 Task: Add the task  Changes made by one user not being visible to another user to the section Feature Fiesta in the project ZestTech and add a Due Date to the respective task as 2024/02/21.
Action: Mouse moved to (68, 460)
Screenshot: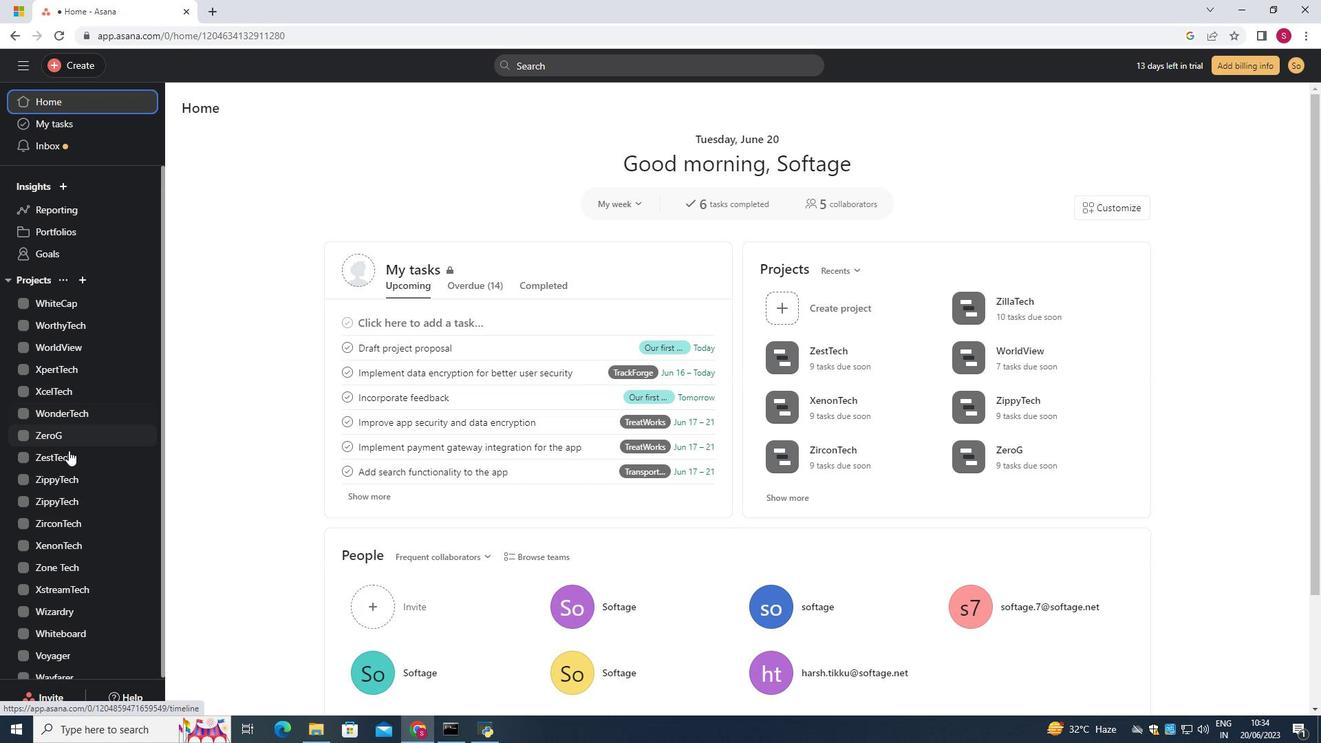
Action: Mouse pressed left at (68, 460)
Screenshot: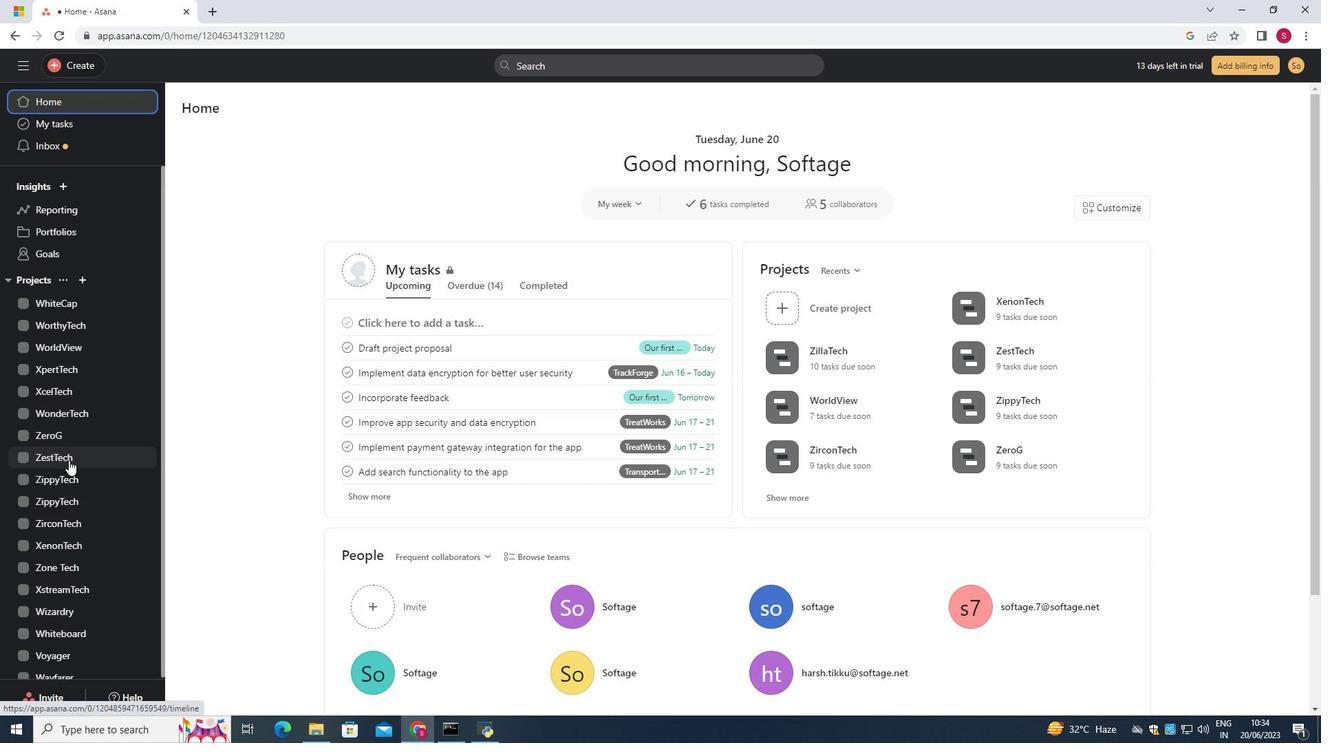 
Action: Mouse moved to (523, 301)
Screenshot: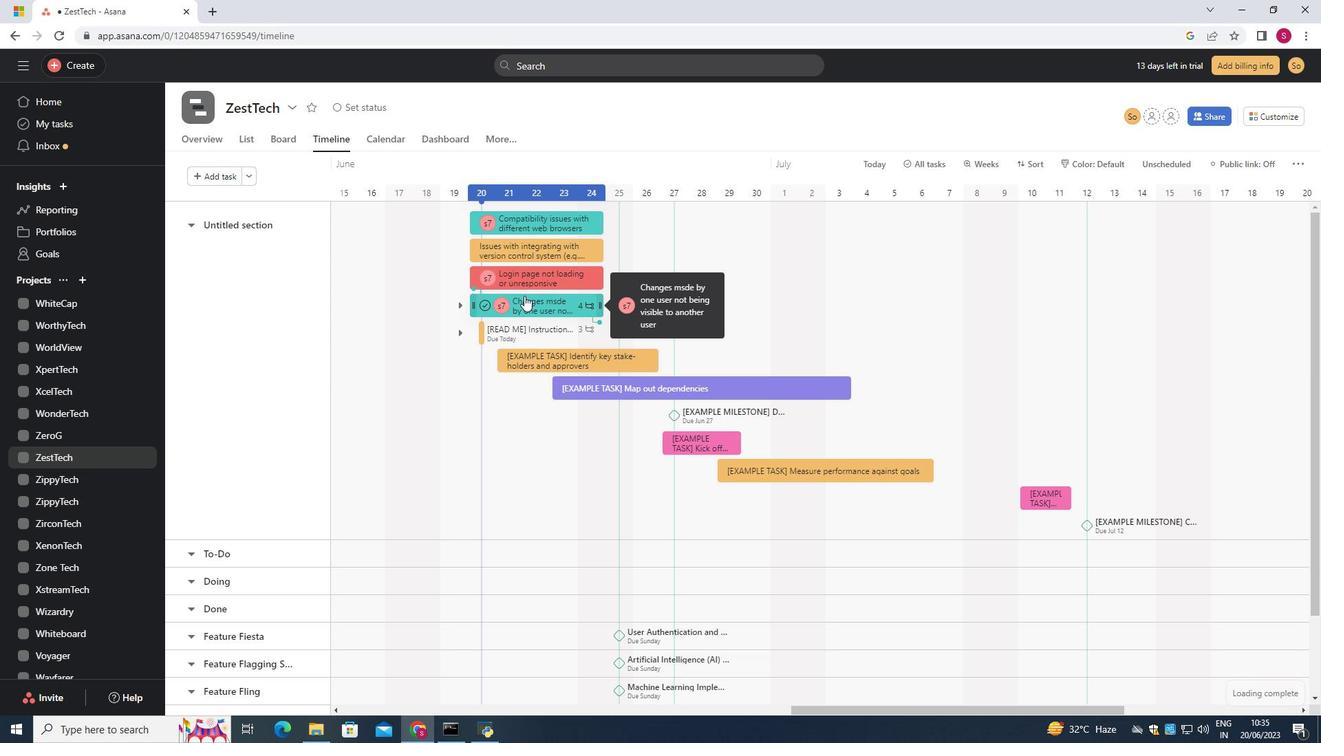 
Action: Mouse pressed left at (523, 301)
Screenshot: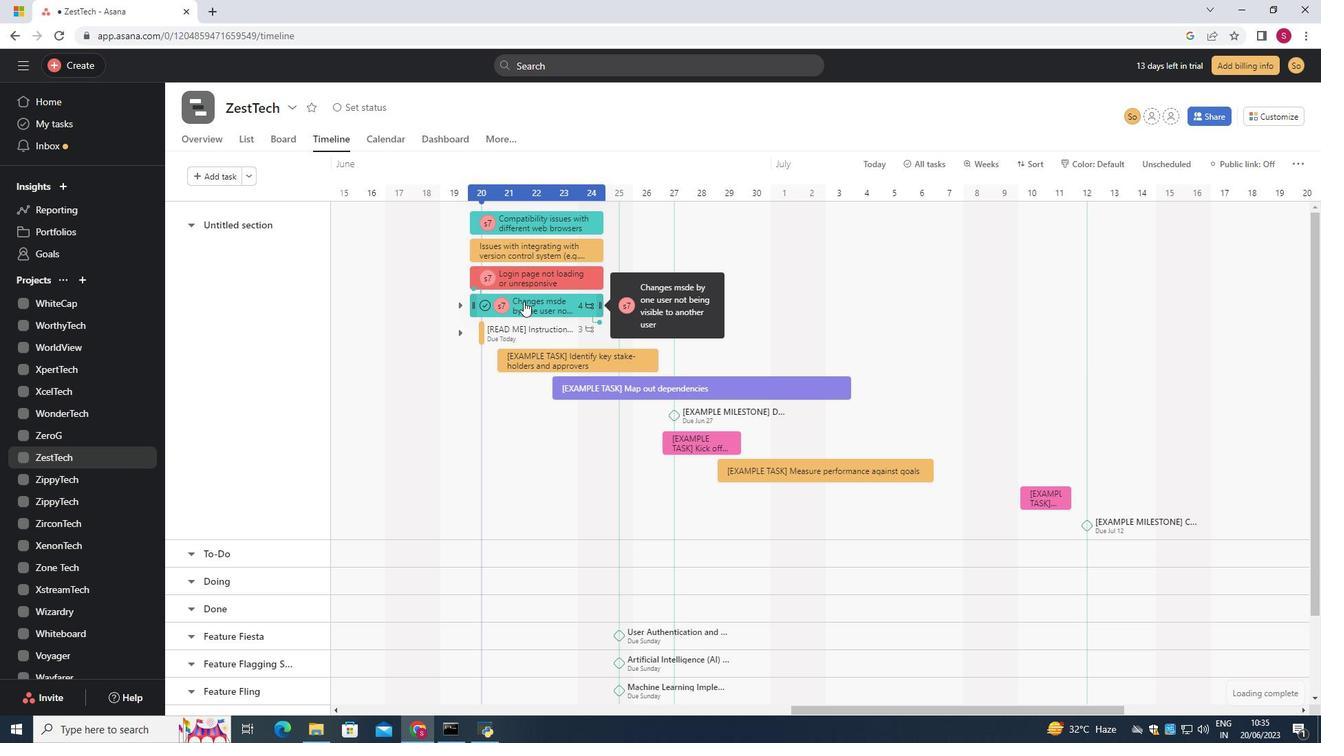 
Action: Mouse moved to (1031, 329)
Screenshot: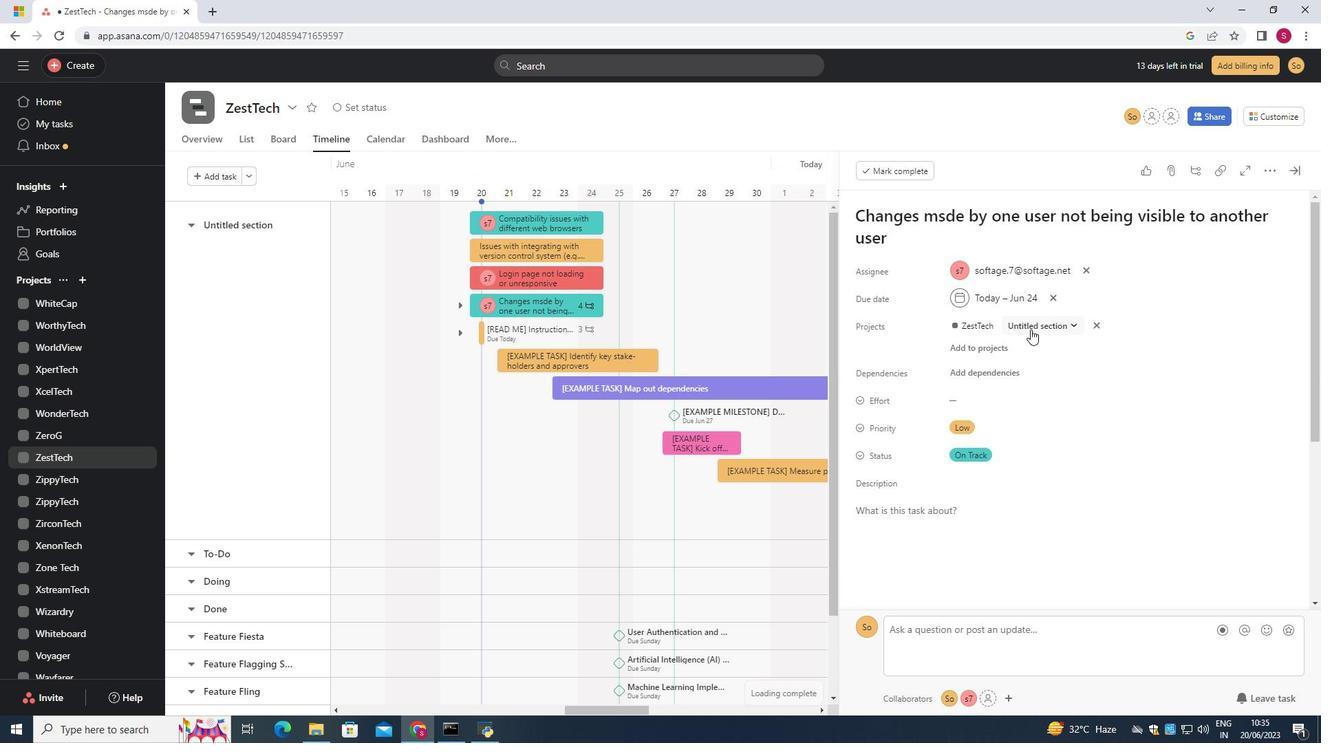 
Action: Mouse pressed left at (1031, 329)
Screenshot: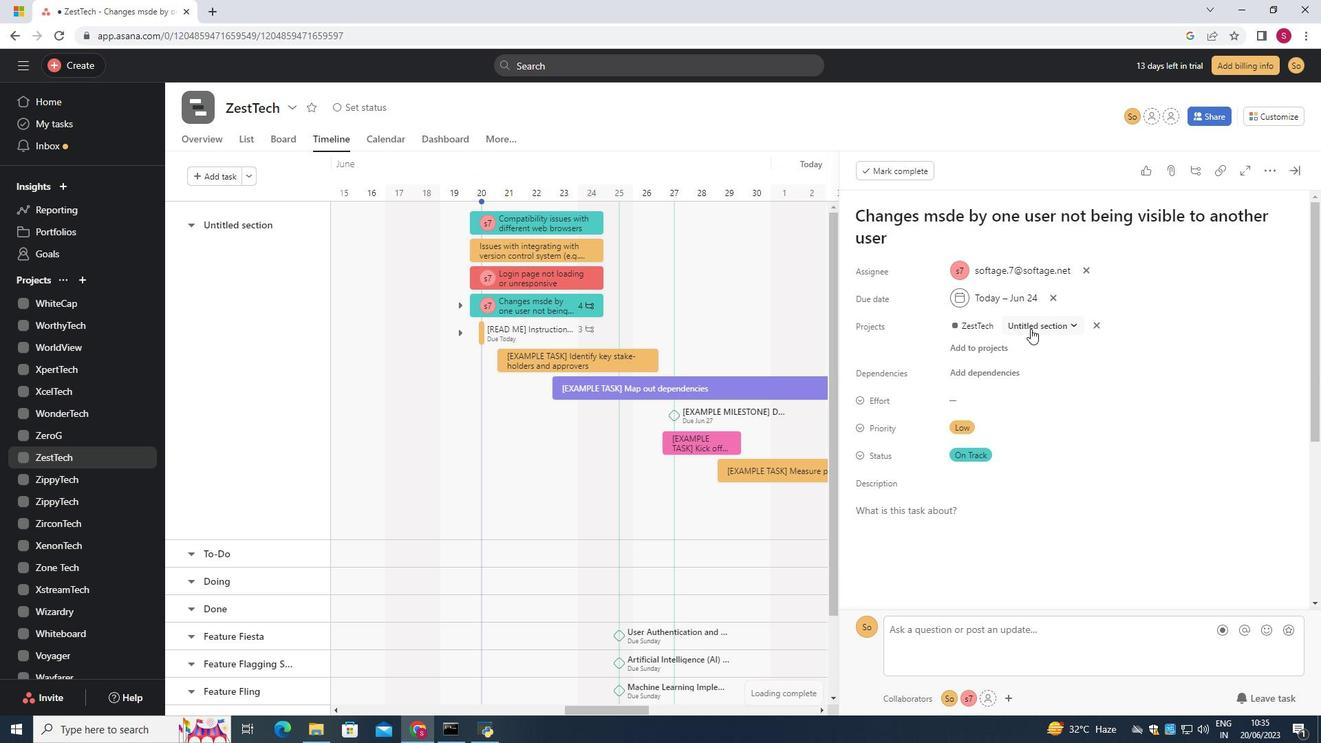 
Action: Mouse moved to (1022, 451)
Screenshot: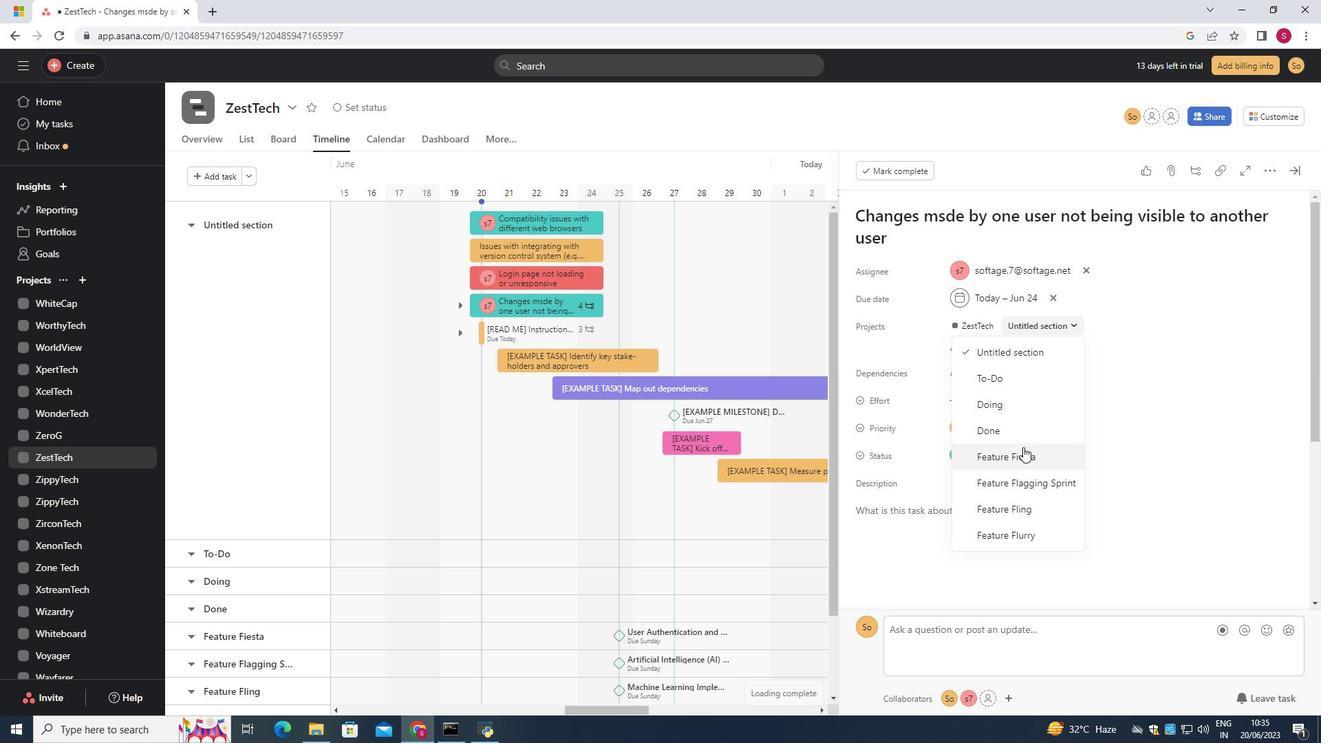 
Action: Mouse pressed left at (1022, 451)
Screenshot: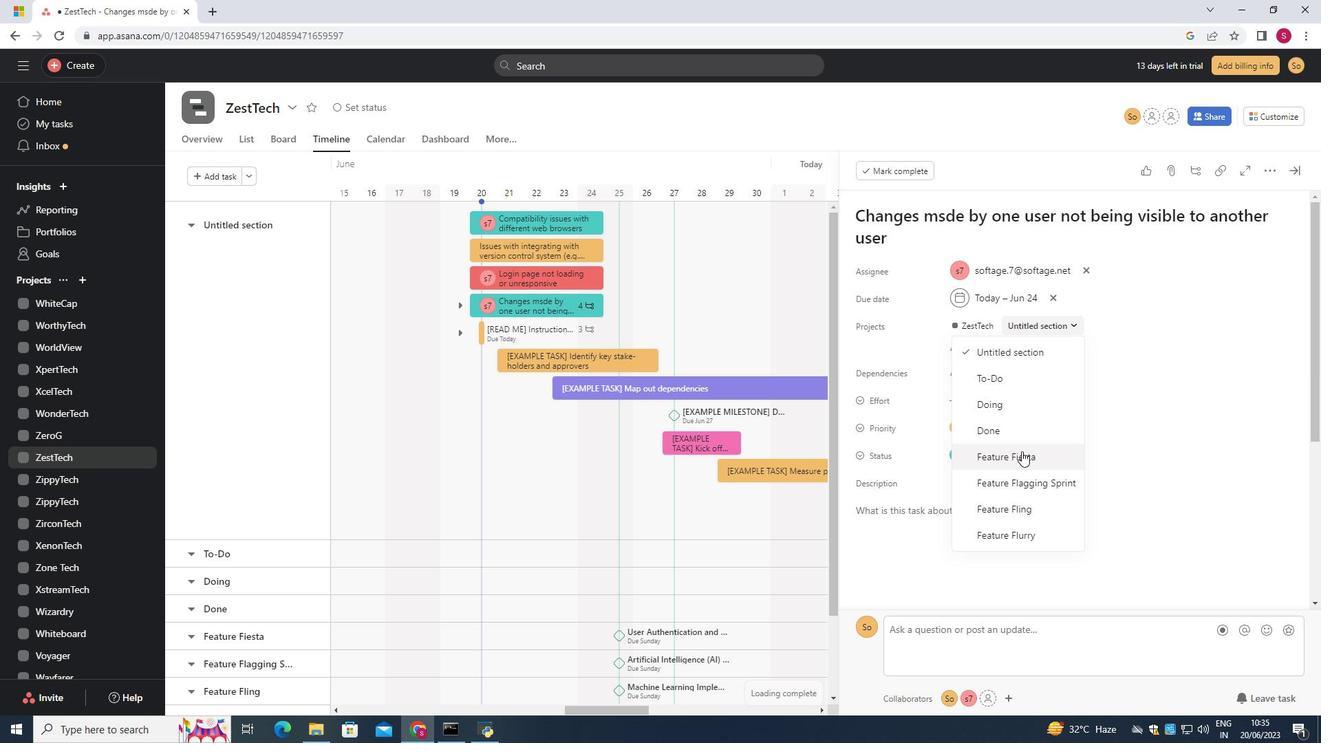 
Action: Mouse moved to (1051, 291)
Screenshot: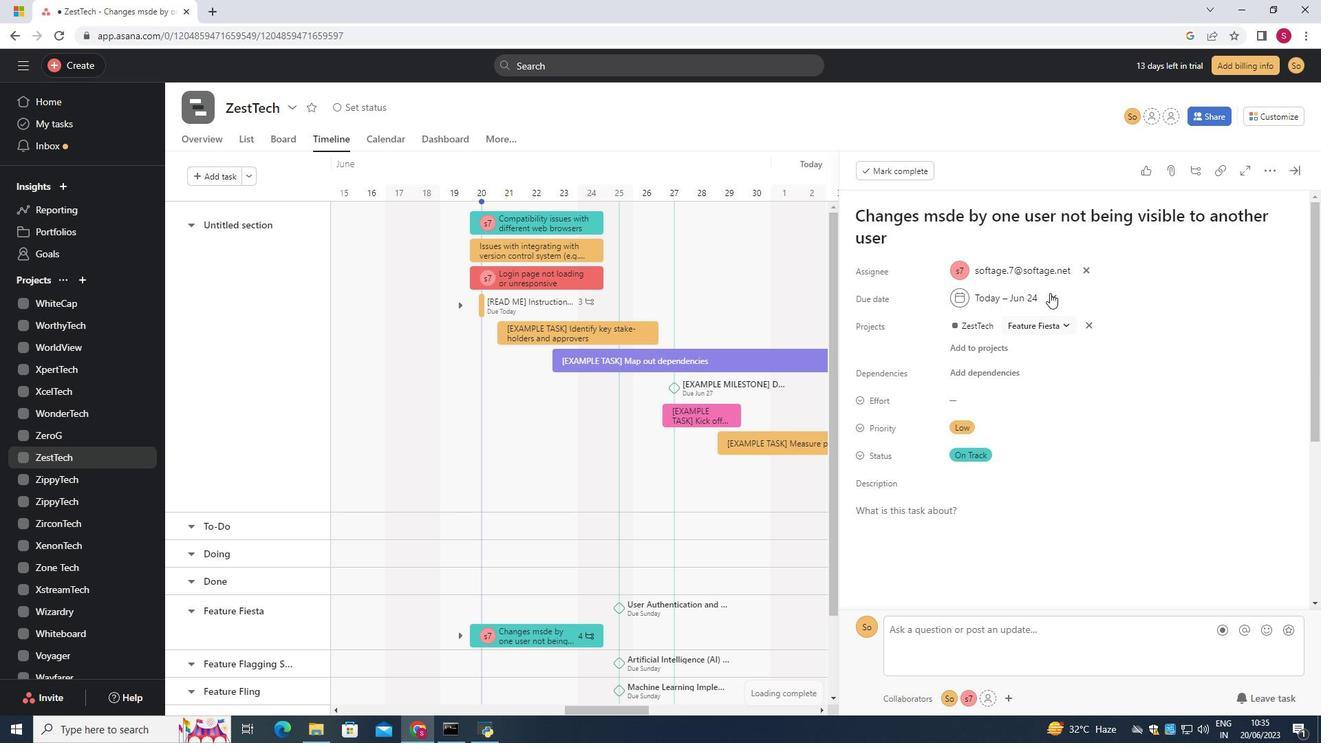 
Action: Mouse pressed left at (1051, 291)
Screenshot: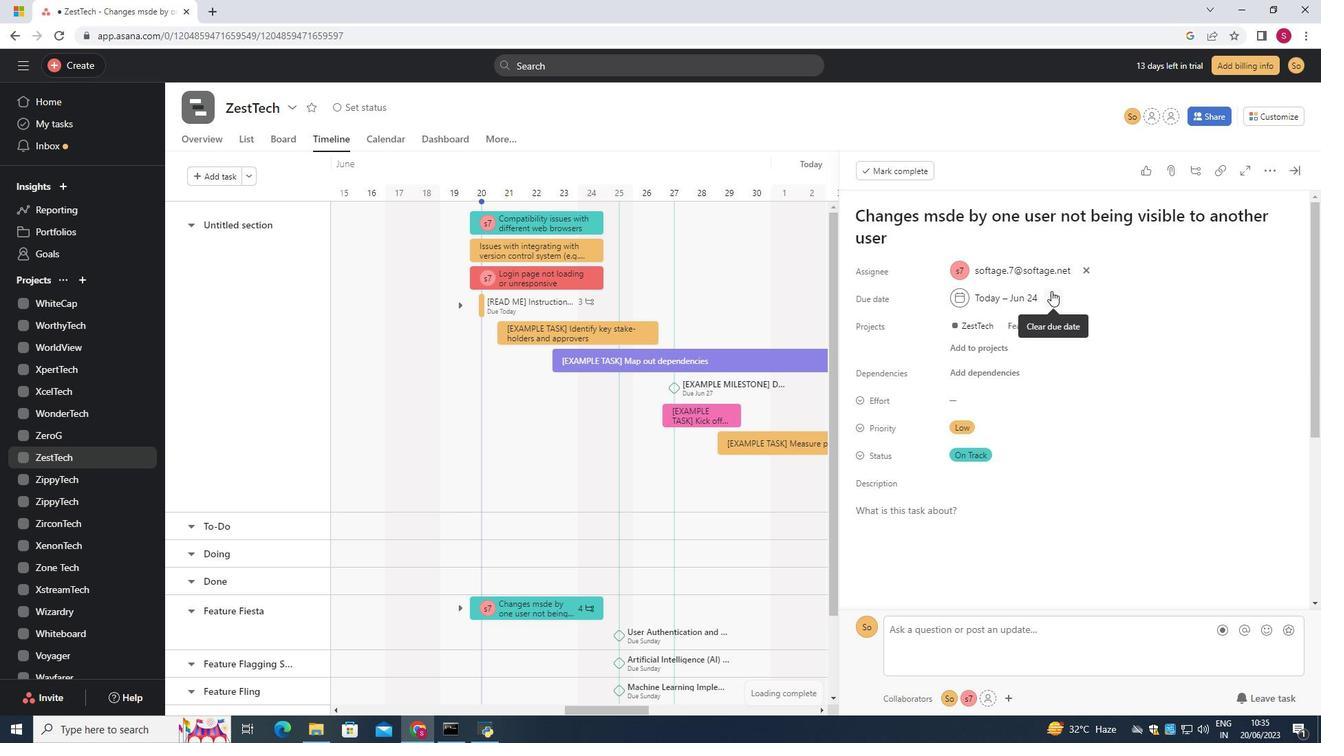 
Action: Mouse moved to (956, 298)
Screenshot: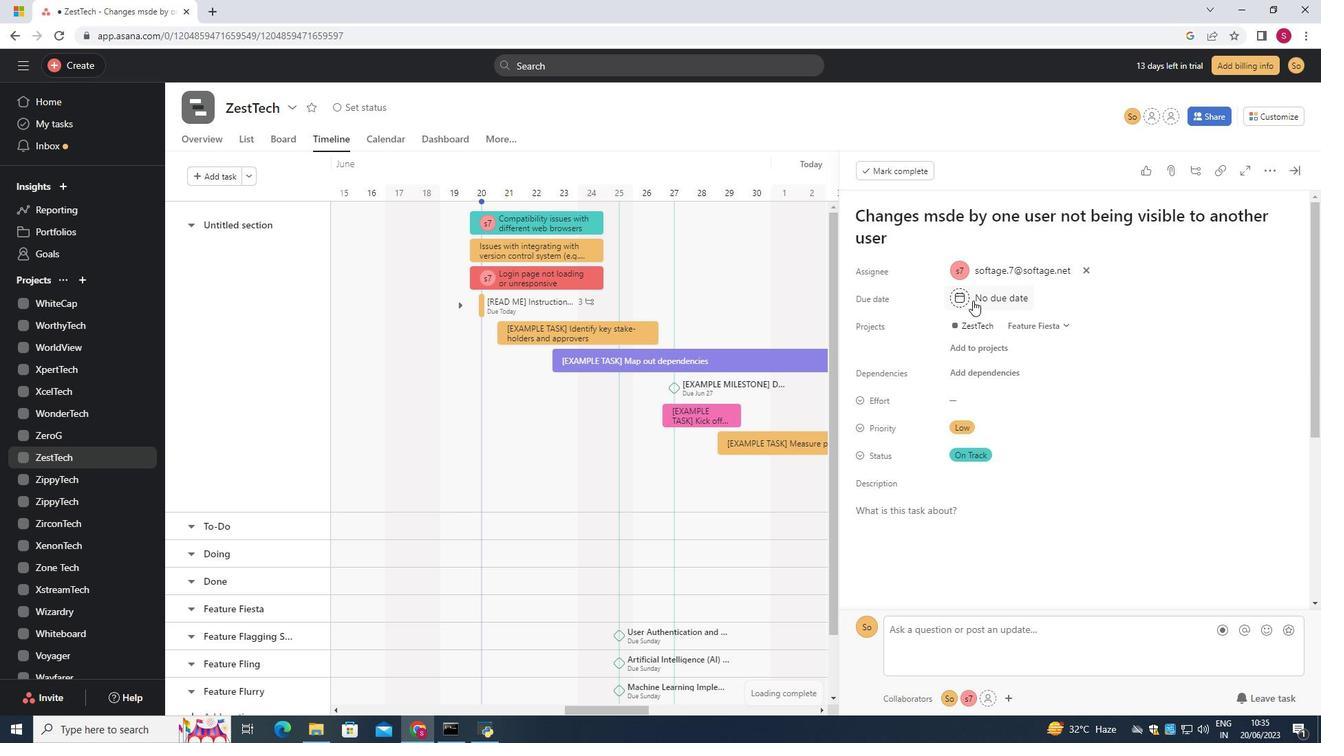 
Action: Mouse pressed left at (956, 298)
Screenshot: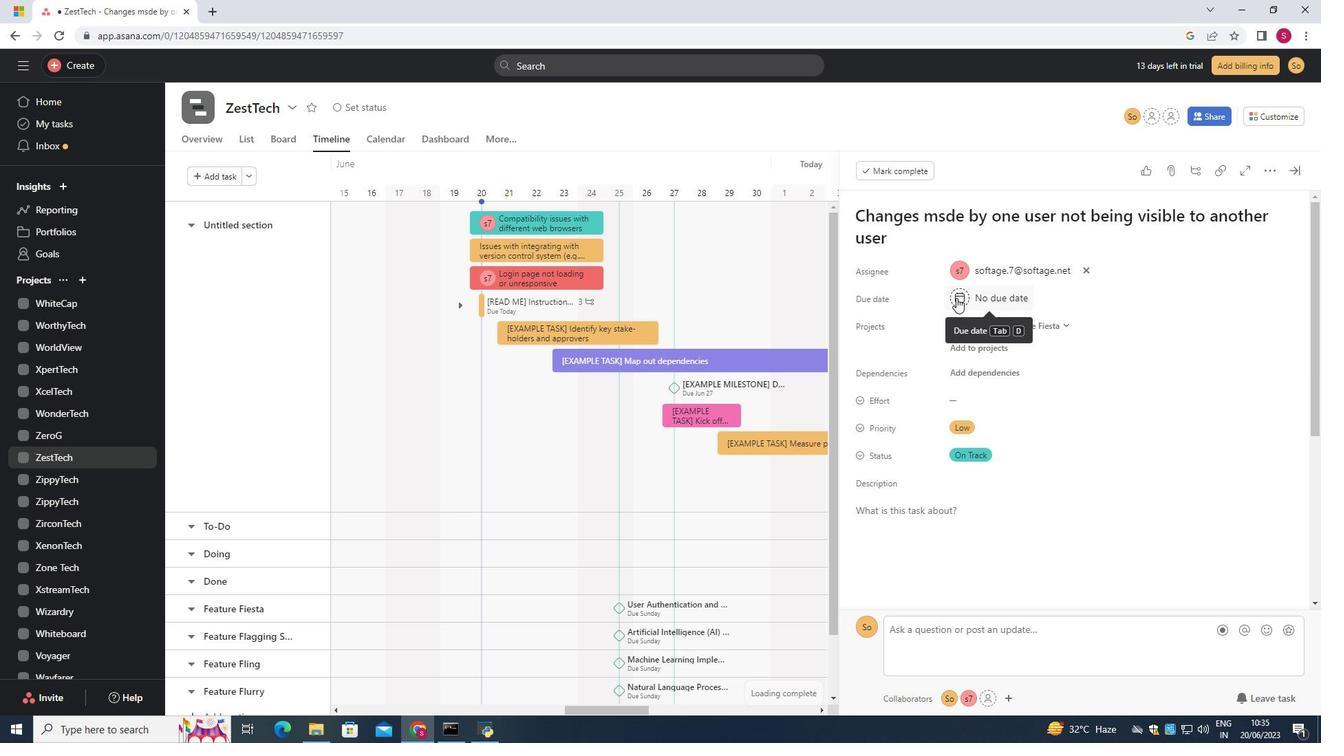 
Action: Mouse moved to (956, 298)
Screenshot: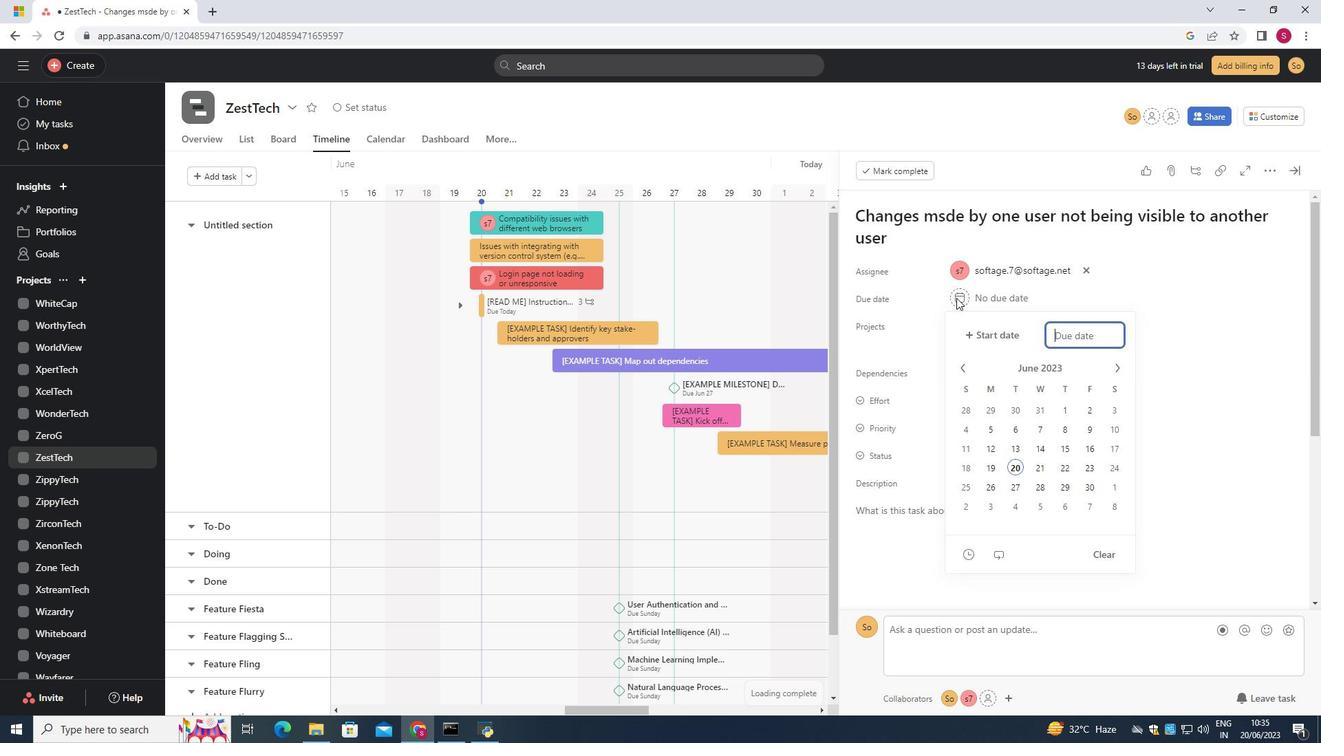 
Action: Key pressed 2024/02/21
Screenshot: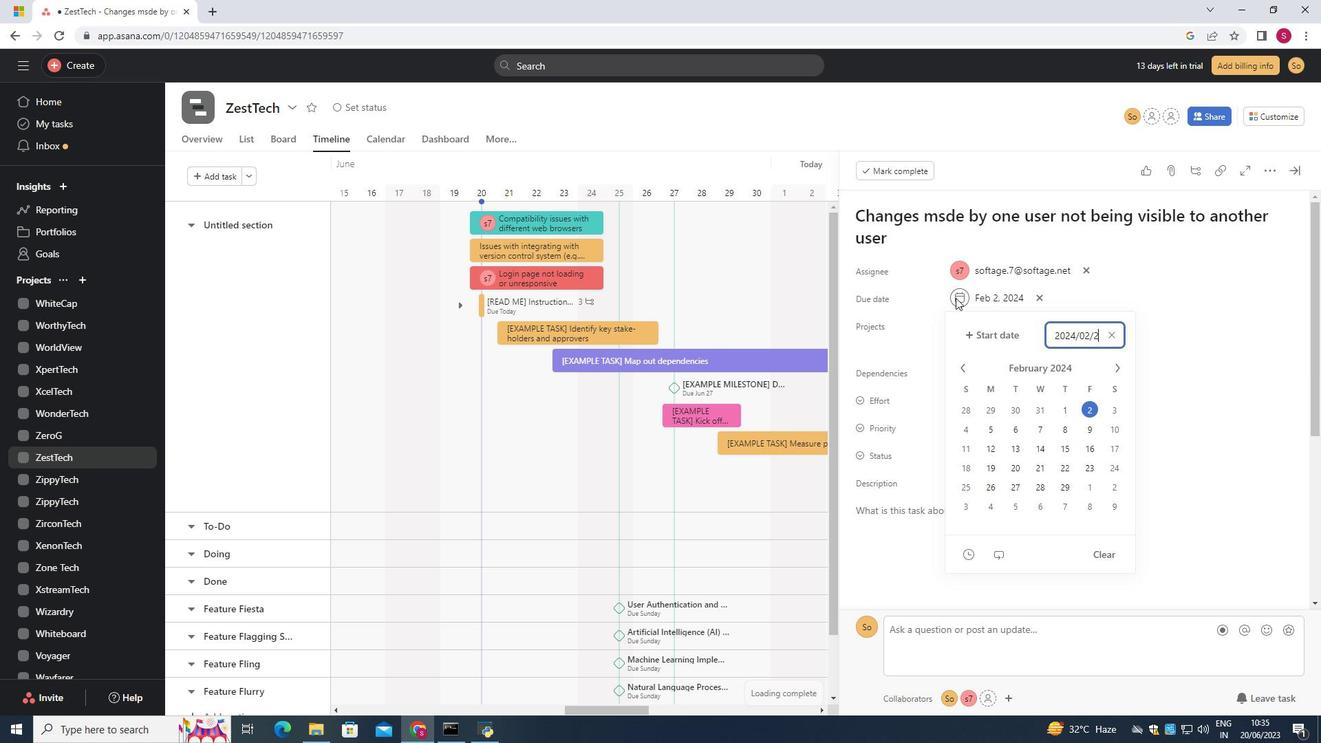 
Action: Mouse moved to (1109, 545)
Screenshot: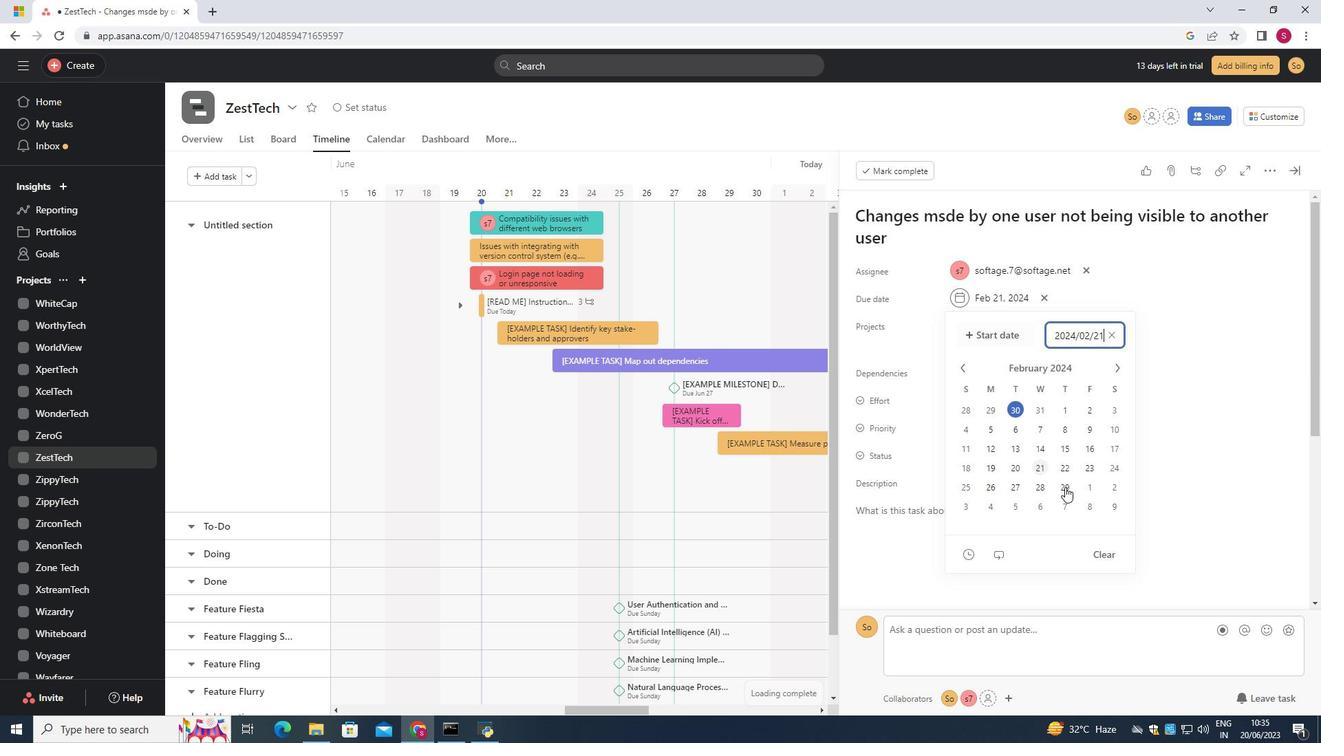 
Action: Key pressed <Key.enter>
Screenshot: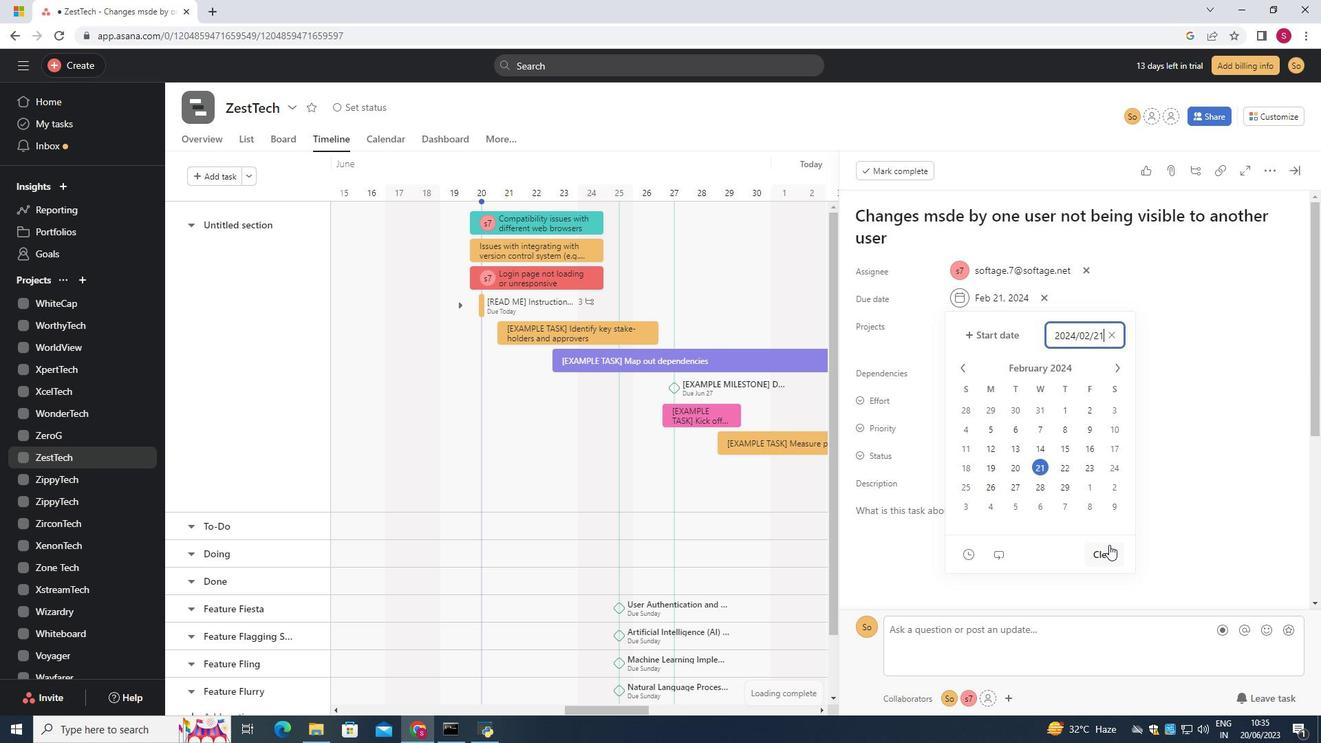 
